 Task: Add a dependency to the task Develop a new online tool for online product reviews , the existing task  Integrate a new online platform for online meditation sessions in the project AutoFlow
Action: Mouse moved to (583, 378)
Screenshot: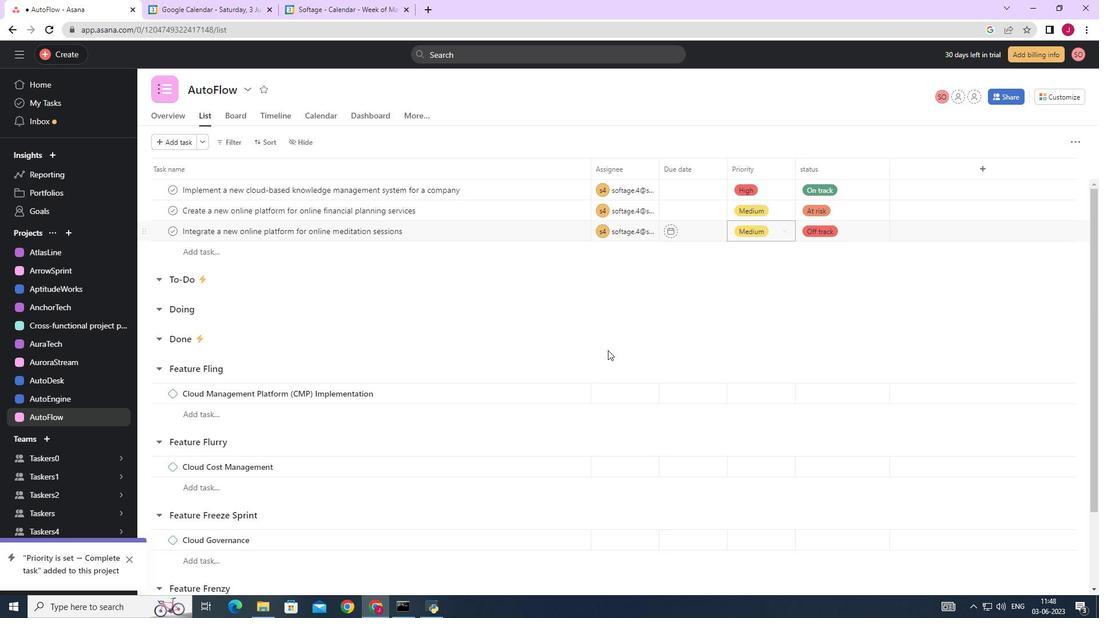 
Action: Mouse scrolled (583, 377) with delta (0, 0)
Screenshot: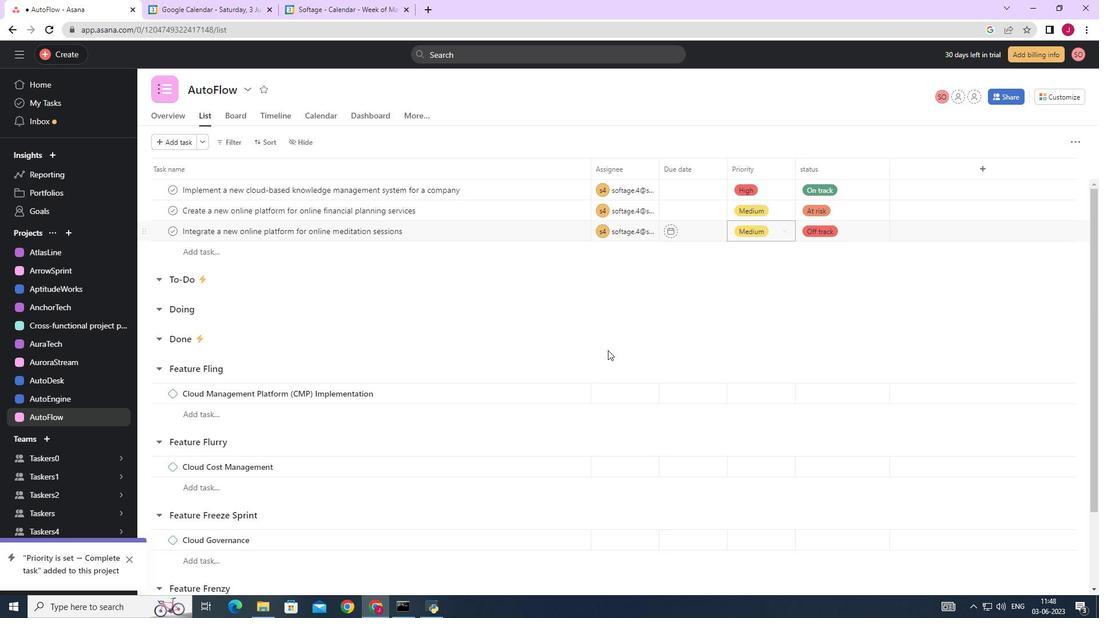
Action: Mouse scrolled (583, 377) with delta (0, 0)
Screenshot: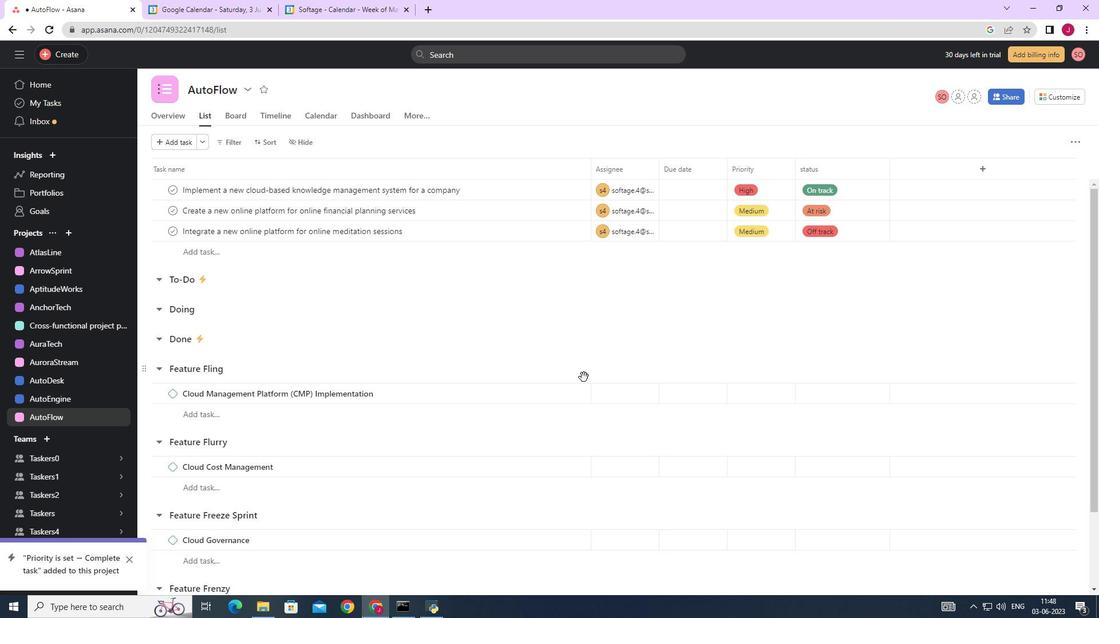 
Action: Mouse scrolled (583, 377) with delta (0, 0)
Screenshot: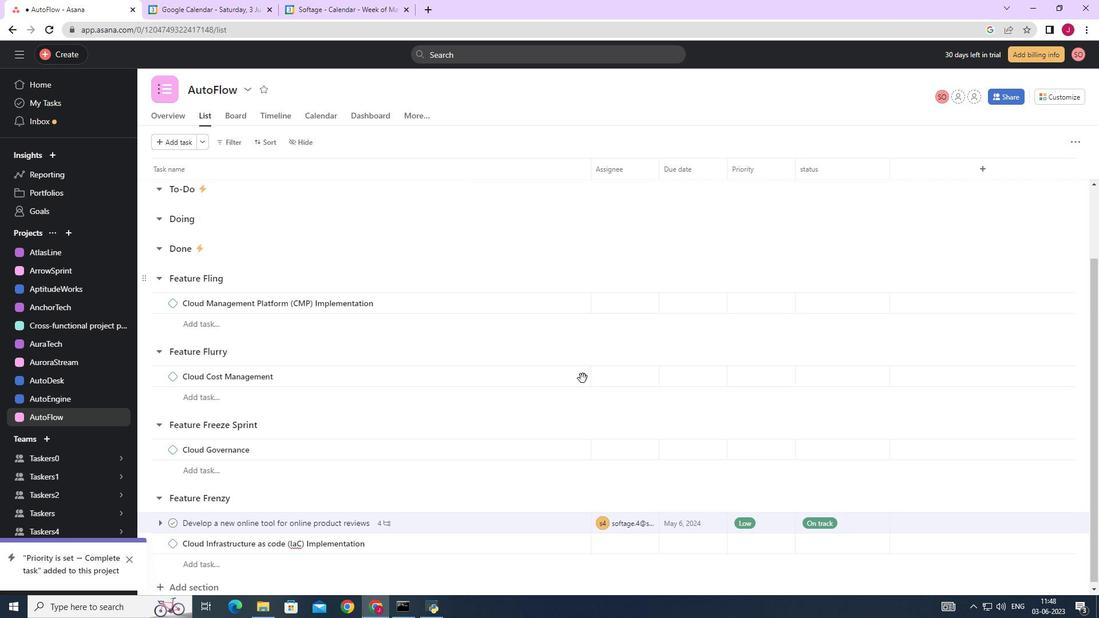 
Action: Mouse scrolled (583, 377) with delta (0, 0)
Screenshot: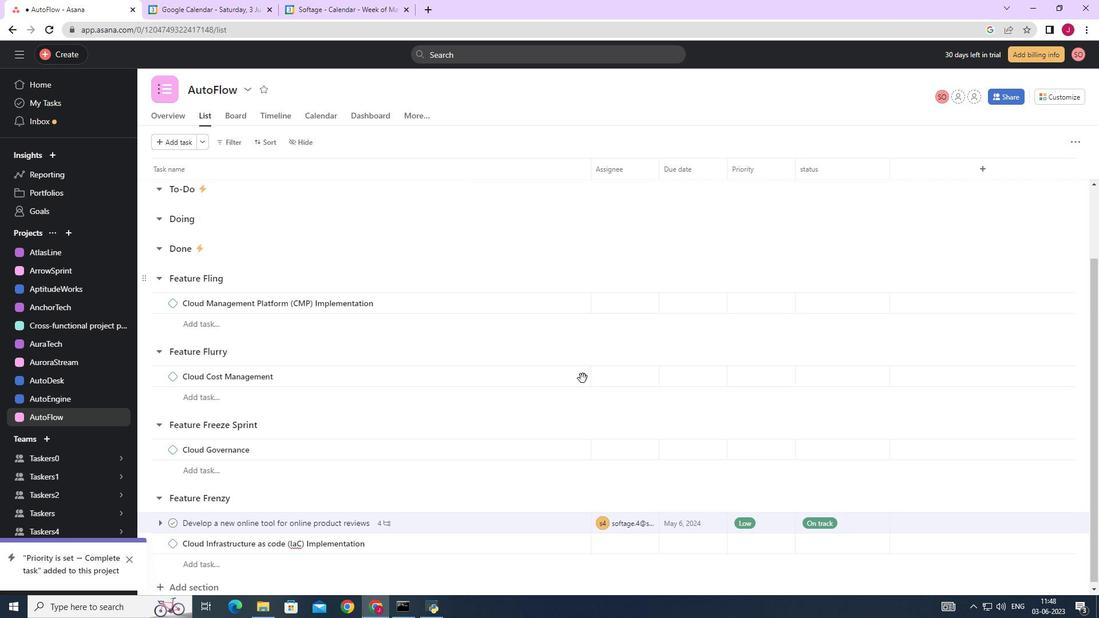 
Action: Mouse moved to (582, 380)
Screenshot: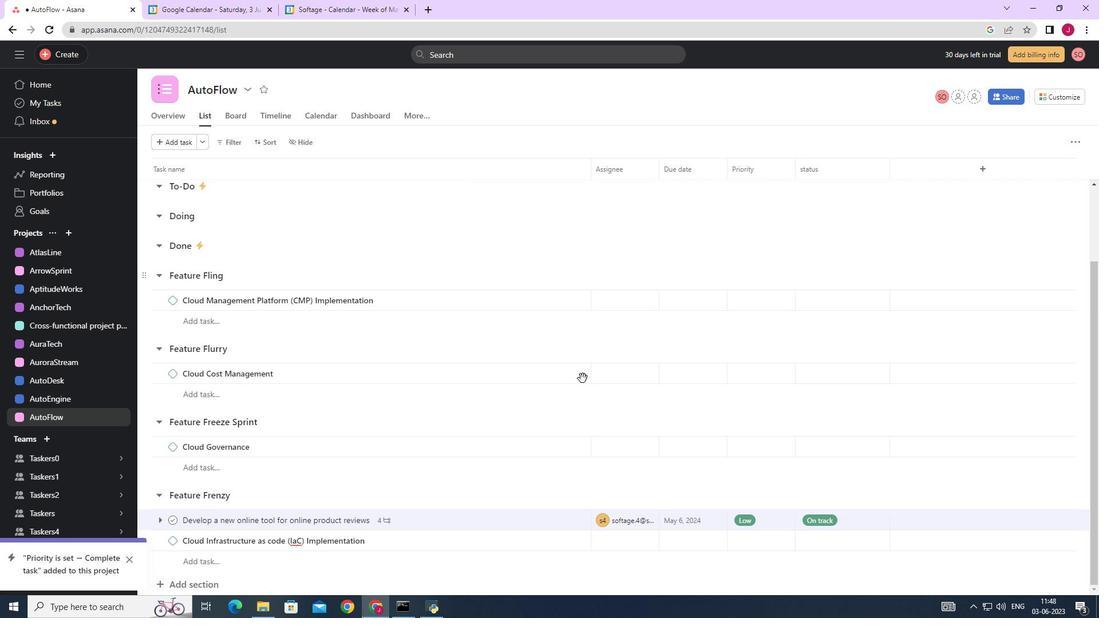 
Action: Mouse scrolled (582, 379) with delta (0, 0)
Screenshot: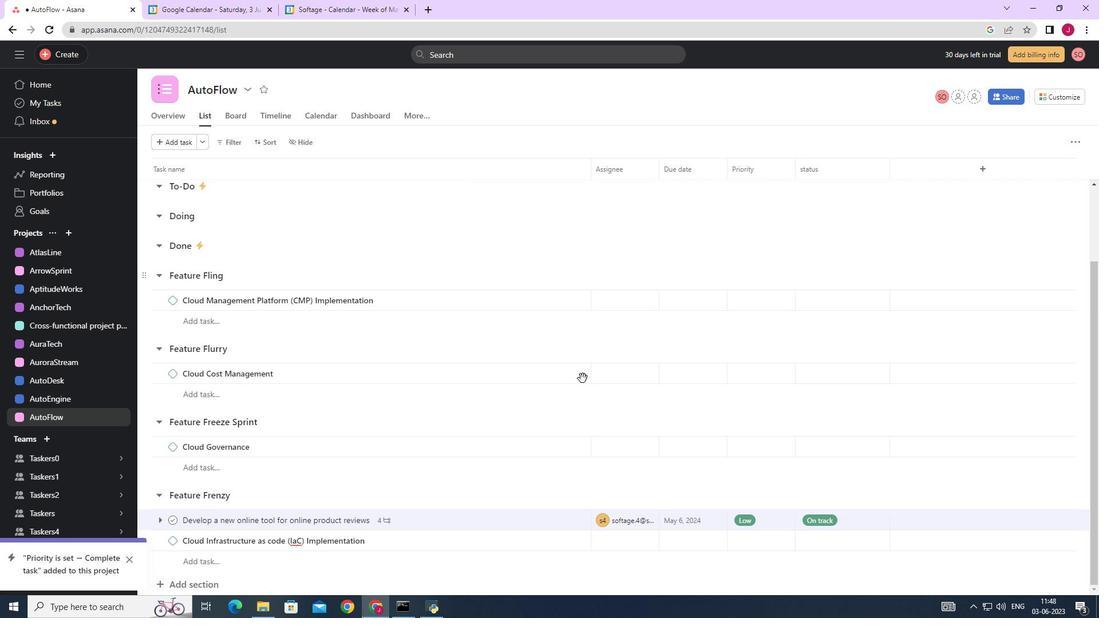 
Action: Mouse moved to (580, 388)
Screenshot: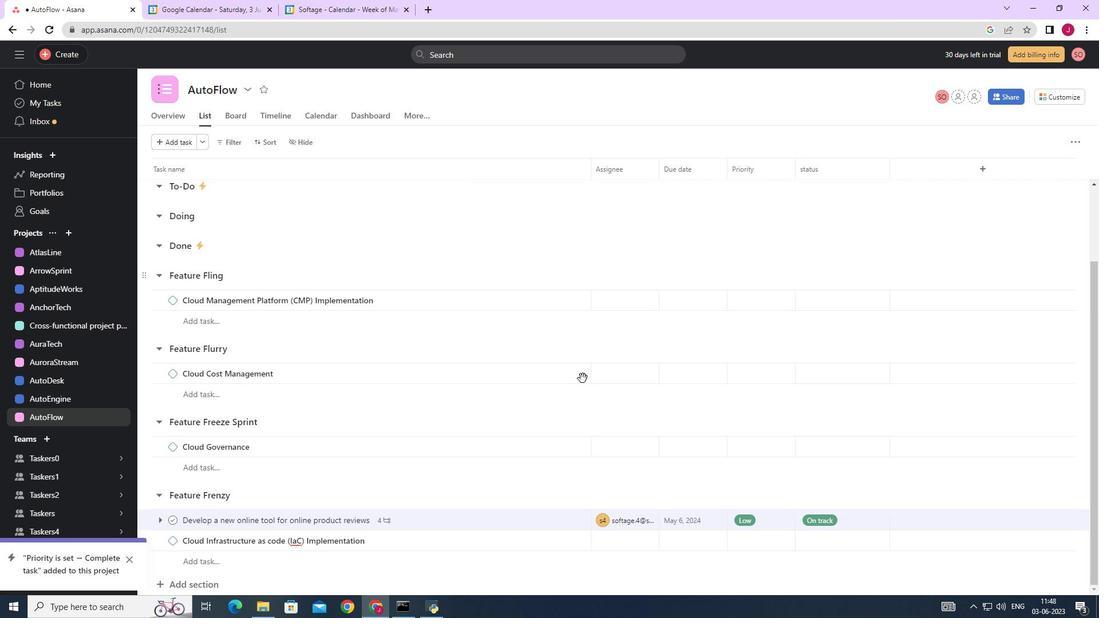 
Action: Mouse scrolled (580, 387) with delta (0, 0)
Screenshot: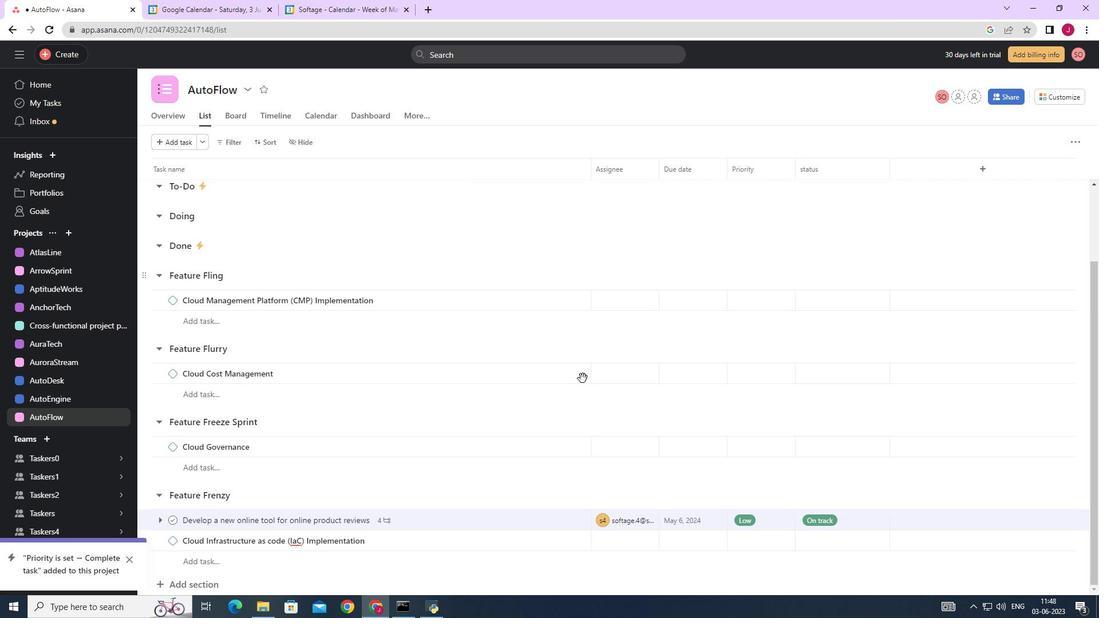 
Action: Mouse moved to (529, 521)
Screenshot: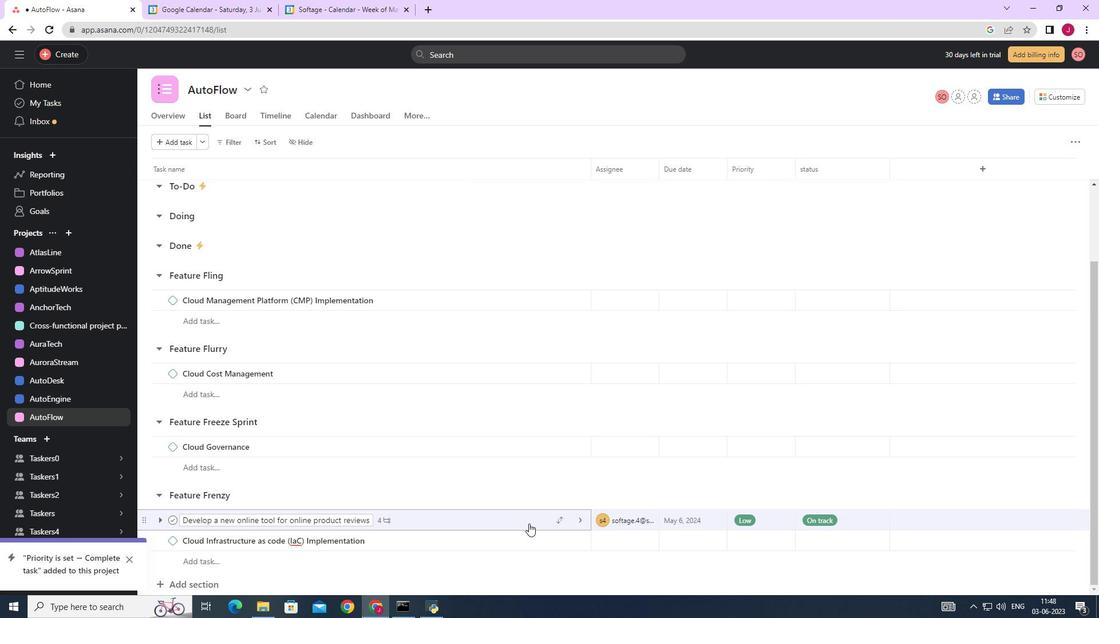 
Action: Mouse pressed left at (529, 521)
Screenshot: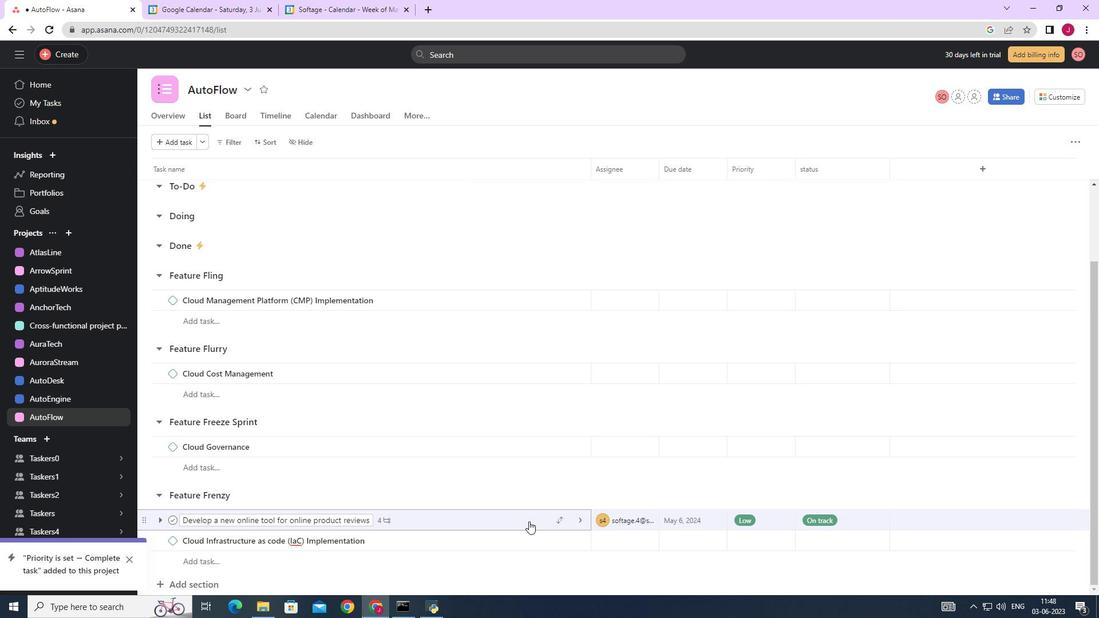 
Action: Mouse moved to (893, 445)
Screenshot: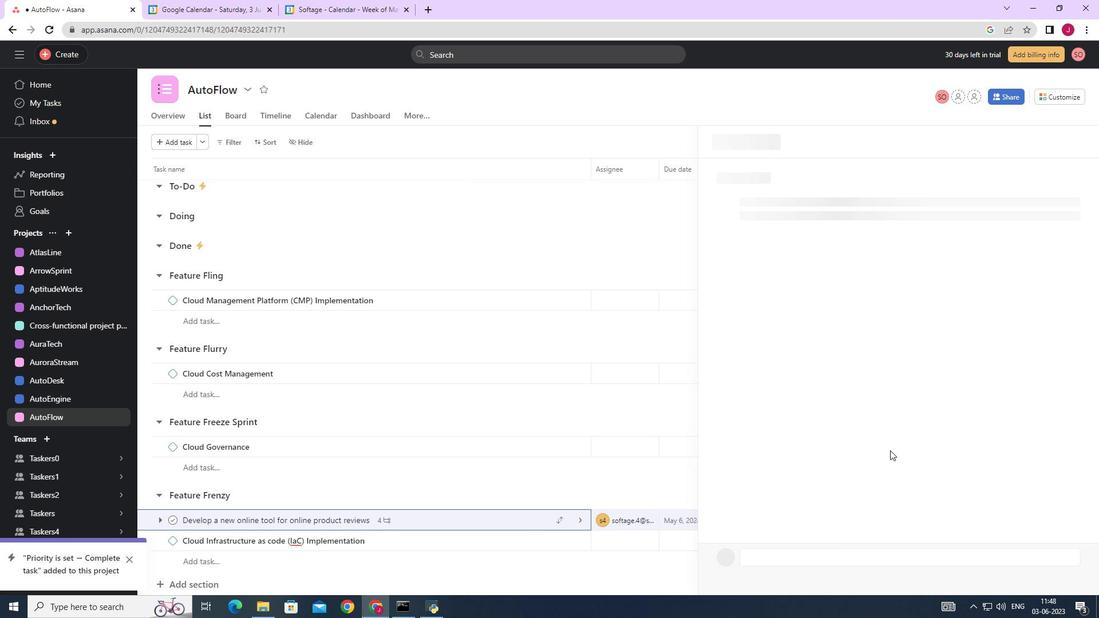 
Action: Mouse scrolled (893, 444) with delta (0, 0)
Screenshot: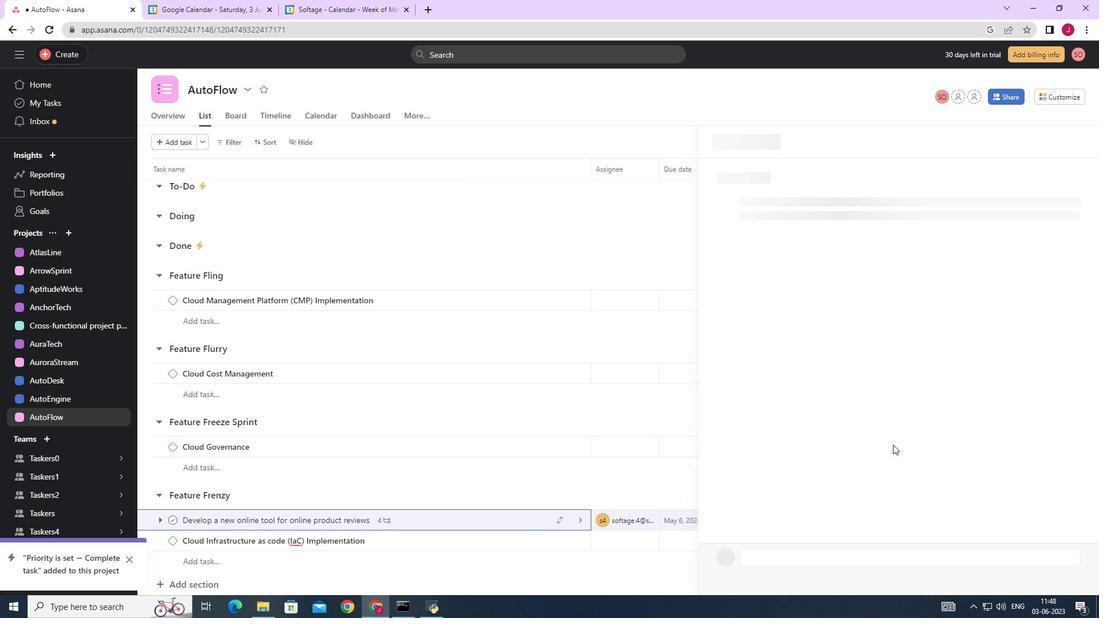 
Action: Mouse scrolled (893, 444) with delta (0, 0)
Screenshot: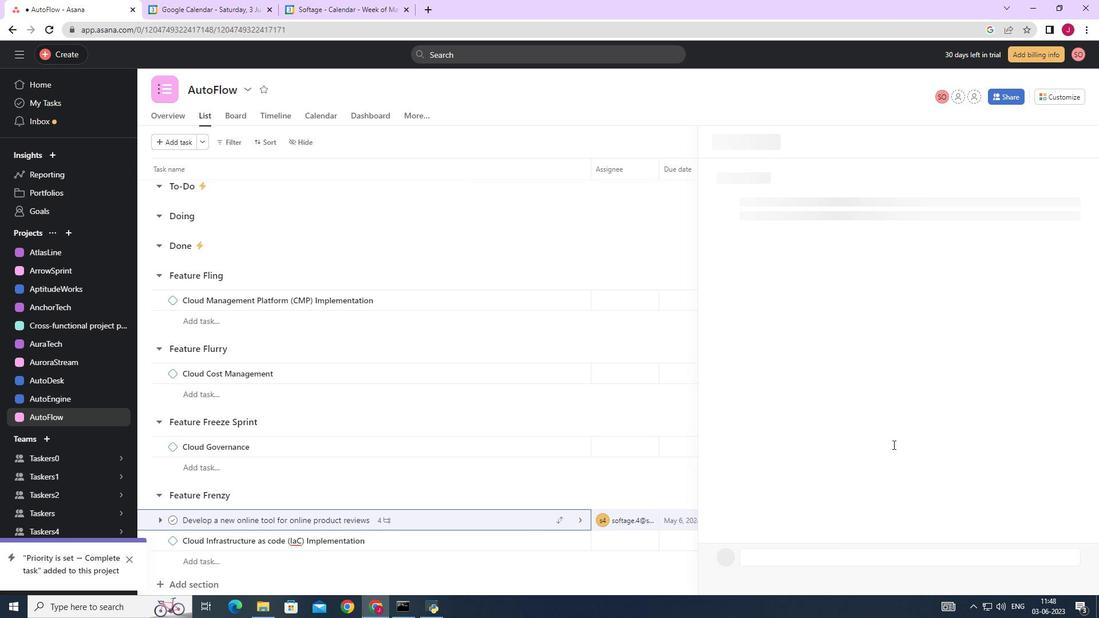 
Action: Mouse moved to (800, 237)
Screenshot: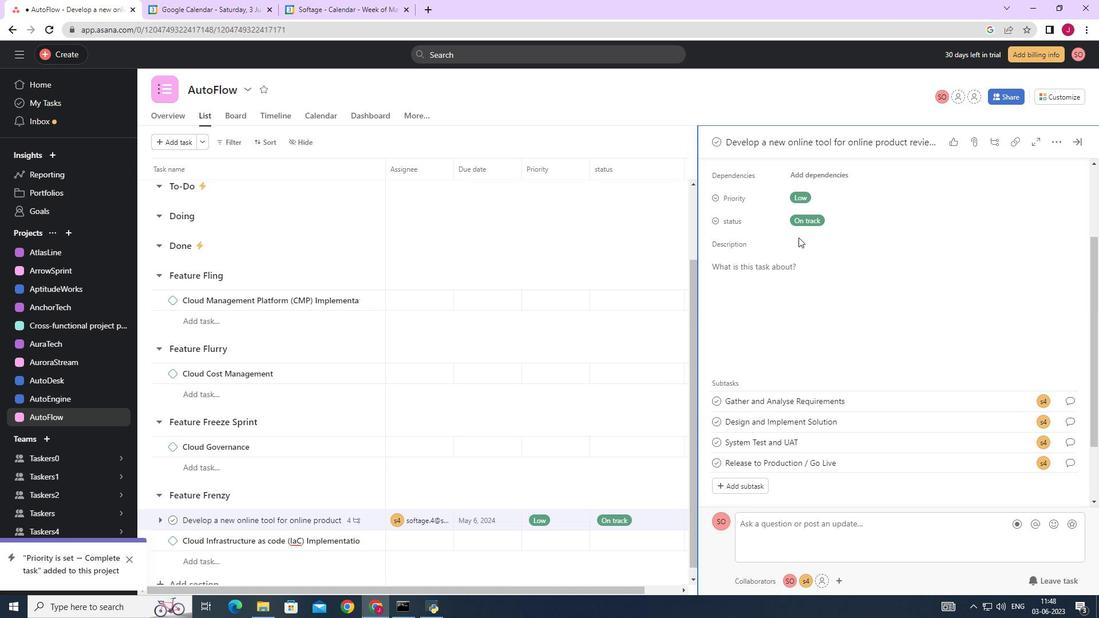 
Action: Mouse scrolled (800, 238) with delta (0, 0)
Screenshot: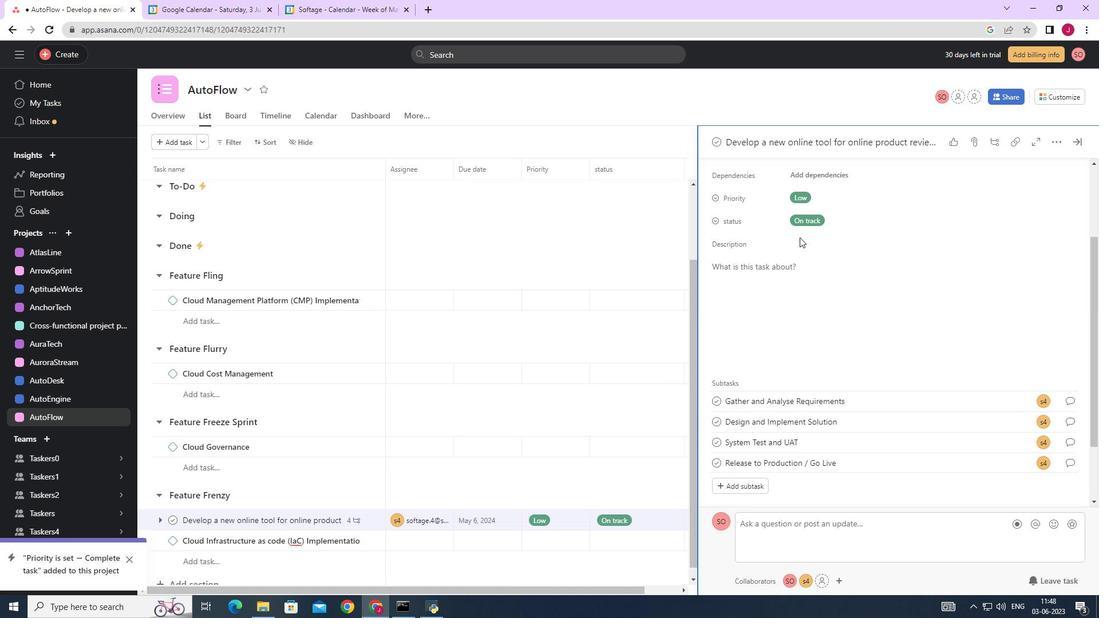 
Action: Mouse scrolled (800, 238) with delta (0, 0)
Screenshot: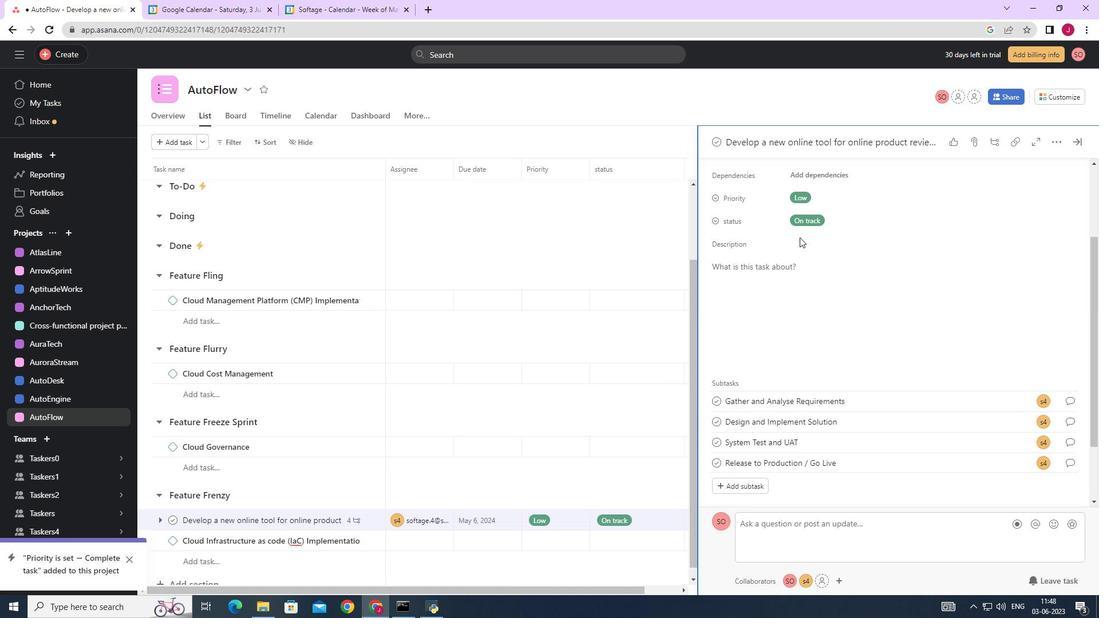 
Action: Mouse moved to (826, 291)
Screenshot: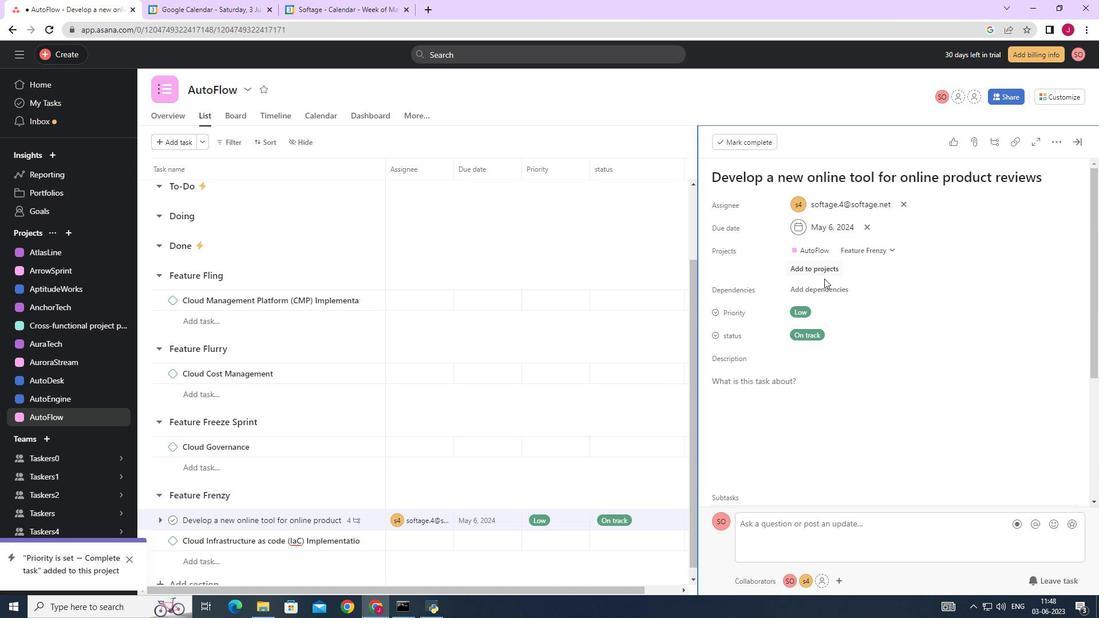 
Action: Mouse pressed left at (826, 291)
Screenshot: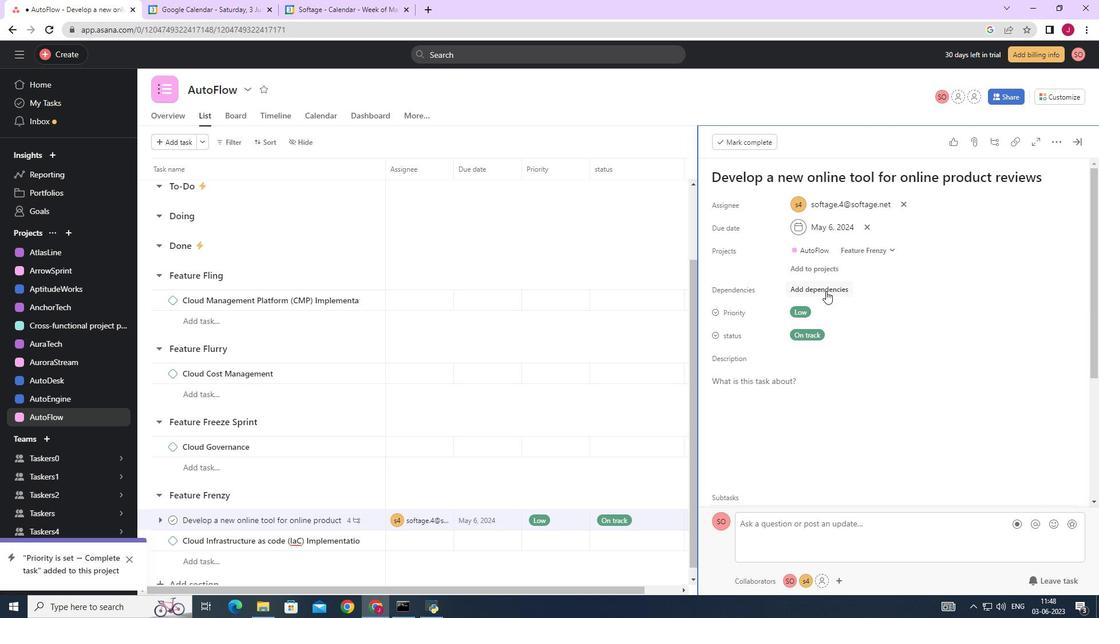 
Action: Mouse moved to (872, 338)
Screenshot: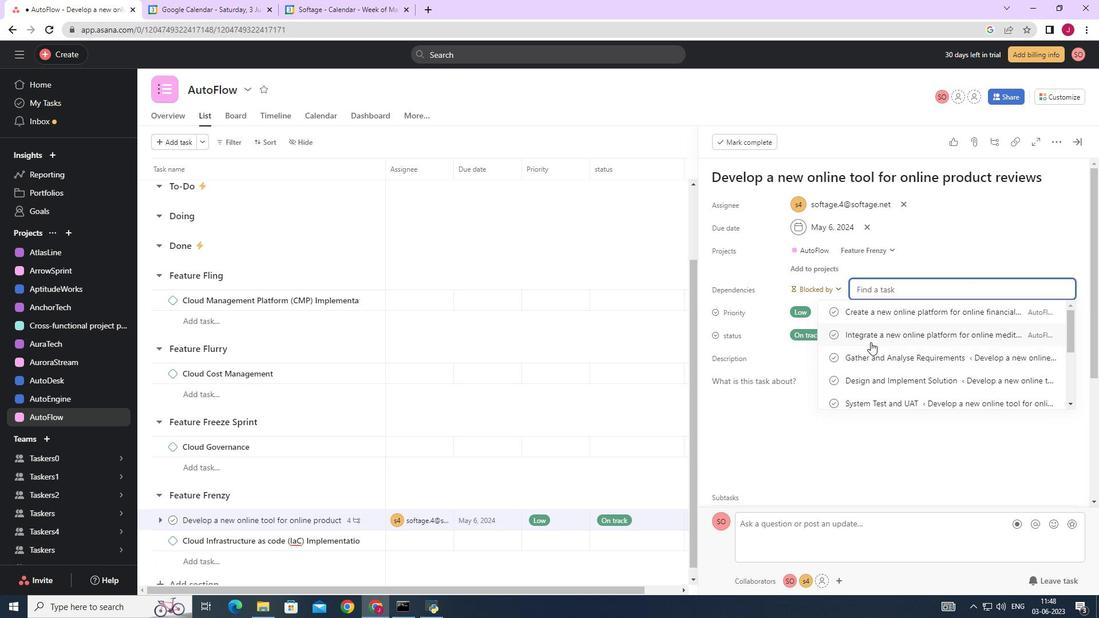 
Action: Mouse pressed left at (872, 338)
Screenshot: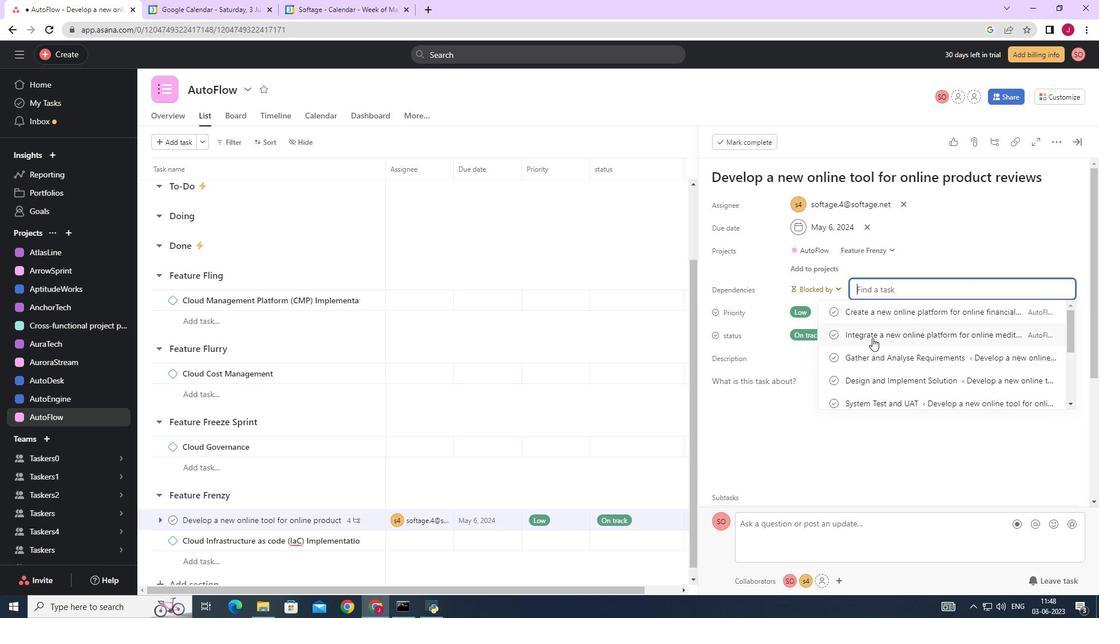 
Action: Mouse moved to (1076, 143)
Screenshot: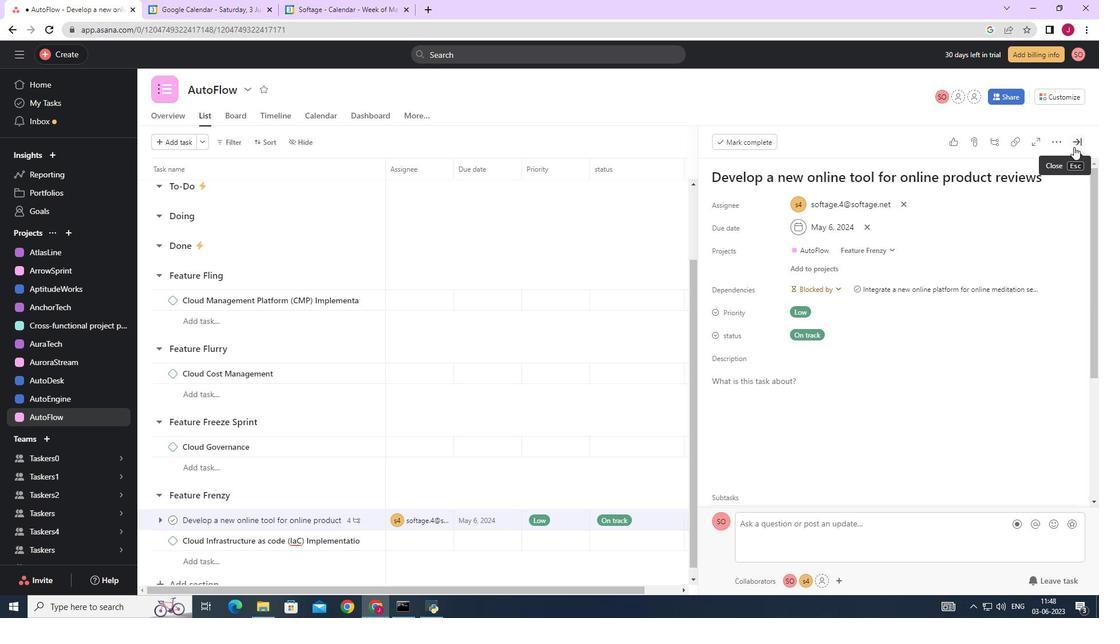 
Action: Mouse pressed left at (1076, 143)
Screenshot: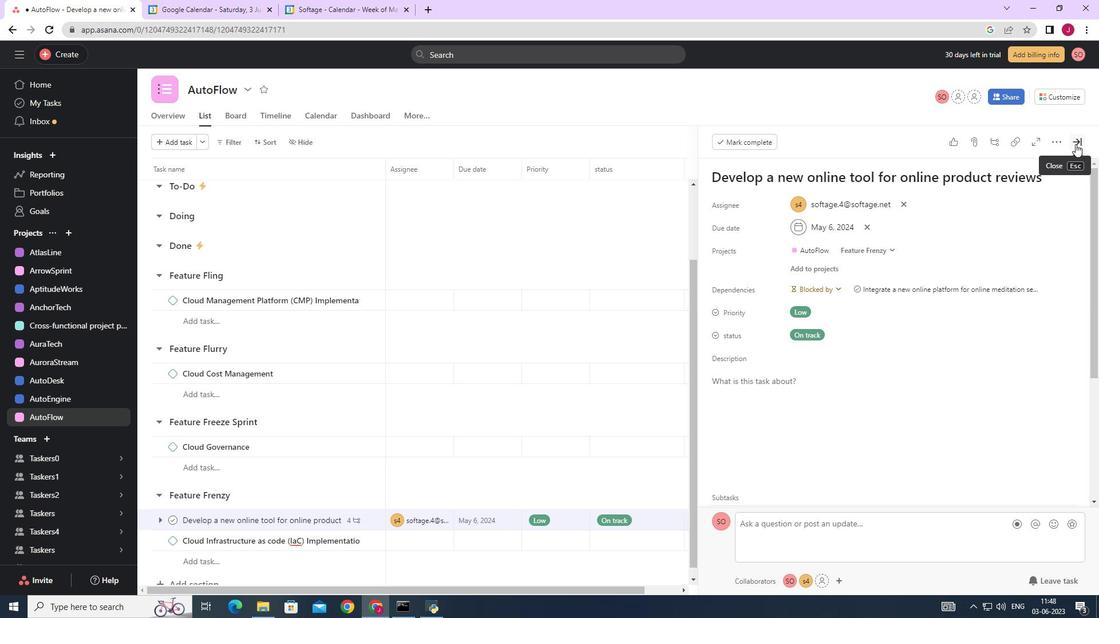 
Action: Mouse moved to (1068, 154)
Screenshot: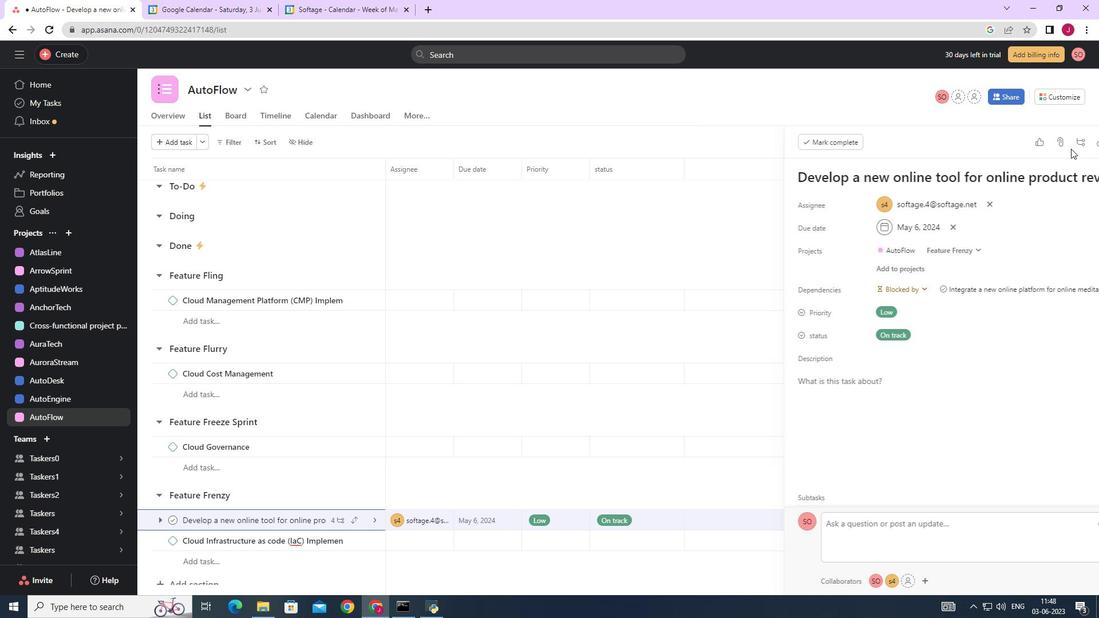 
